 Task: Add the card "TUNNEL" for your new game.
Action: Mouse moved to (106, 266)
Screenshot: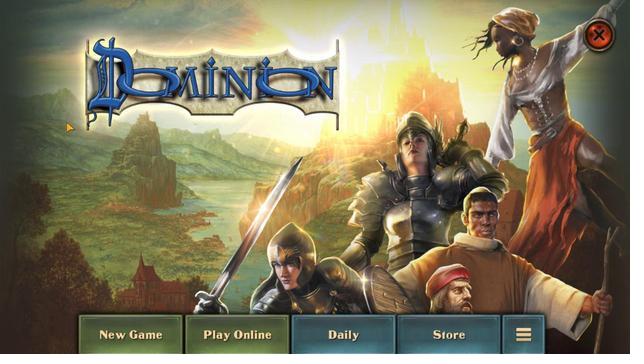 
Action: Mouse pressed left at (106, 266)
Screenshot: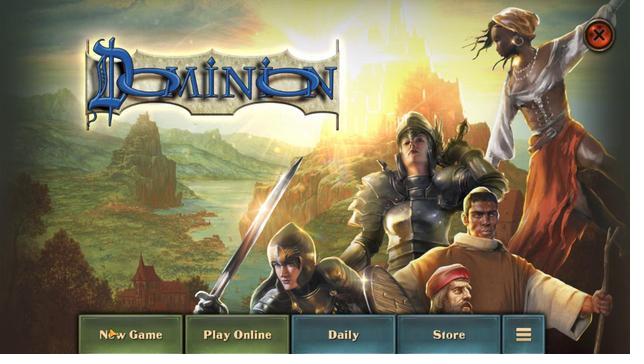 
Action: Mouse moved to (346, 108)
Screenshot: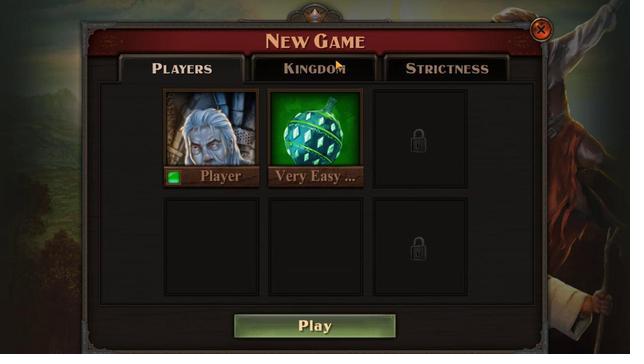 
Action: Mouse pressed left at (346, 108)
Screenshot: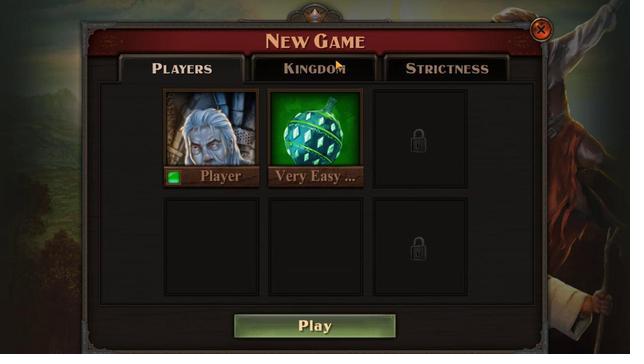 
Action: Mouse moved to (406, 136)
Screenshot: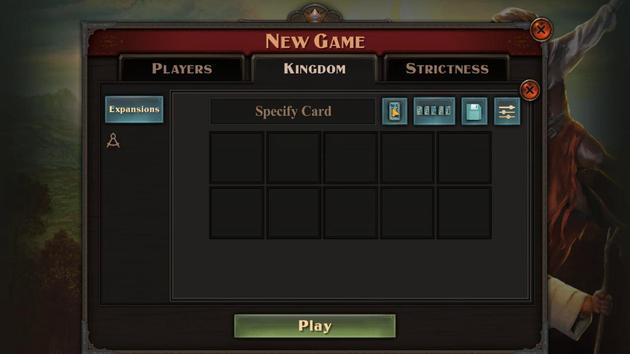 
Action: Mouse pressed left at (406, 136)
Screenshot: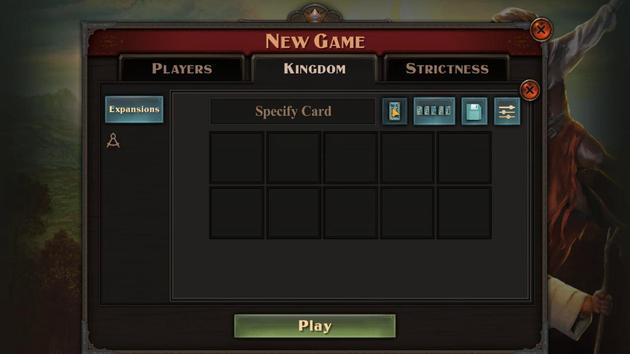 
Action: Mouse moved to (135, 180)
Screenshot: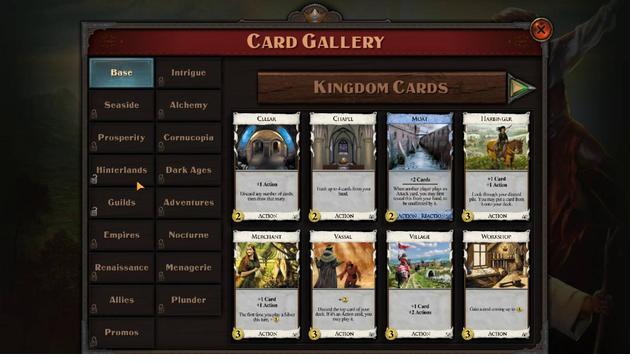 
Action: Mouse pressed left at (135, 180)
Screenshot: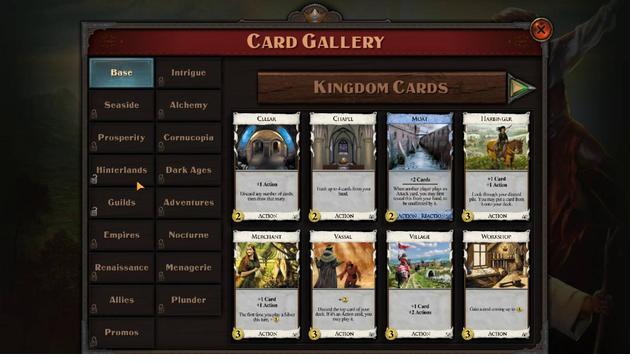 
Action: Mouse moved to (422, 220)
Screenshot: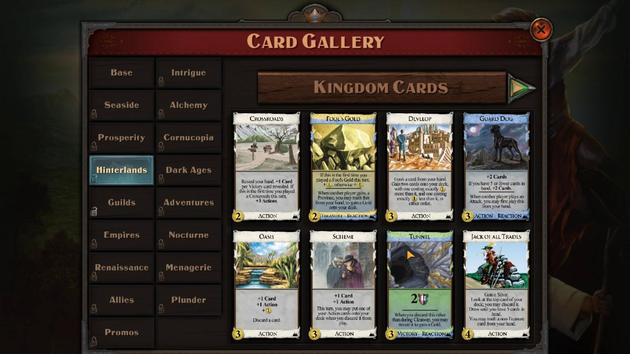 
Action: Mouse pressed left at (422, 220)
Screenshot: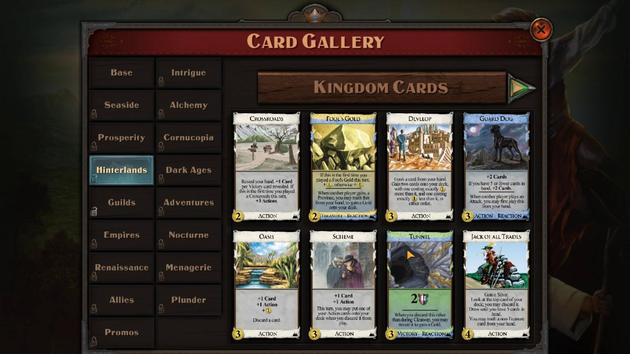 
Action: Mouse moved to (422, 220)
Screenshot: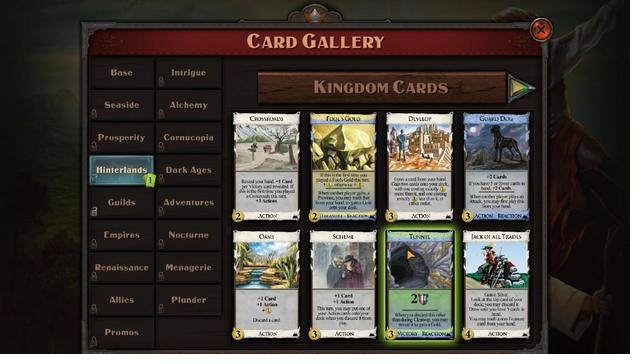 
